 Task: Move the task Create an e-learning platform for online education to the section To-Do in the project AgileBee and sort the tasks in the project by Assignee in Descending order
Action: Mouse moved to (107, 314)
Screenshot: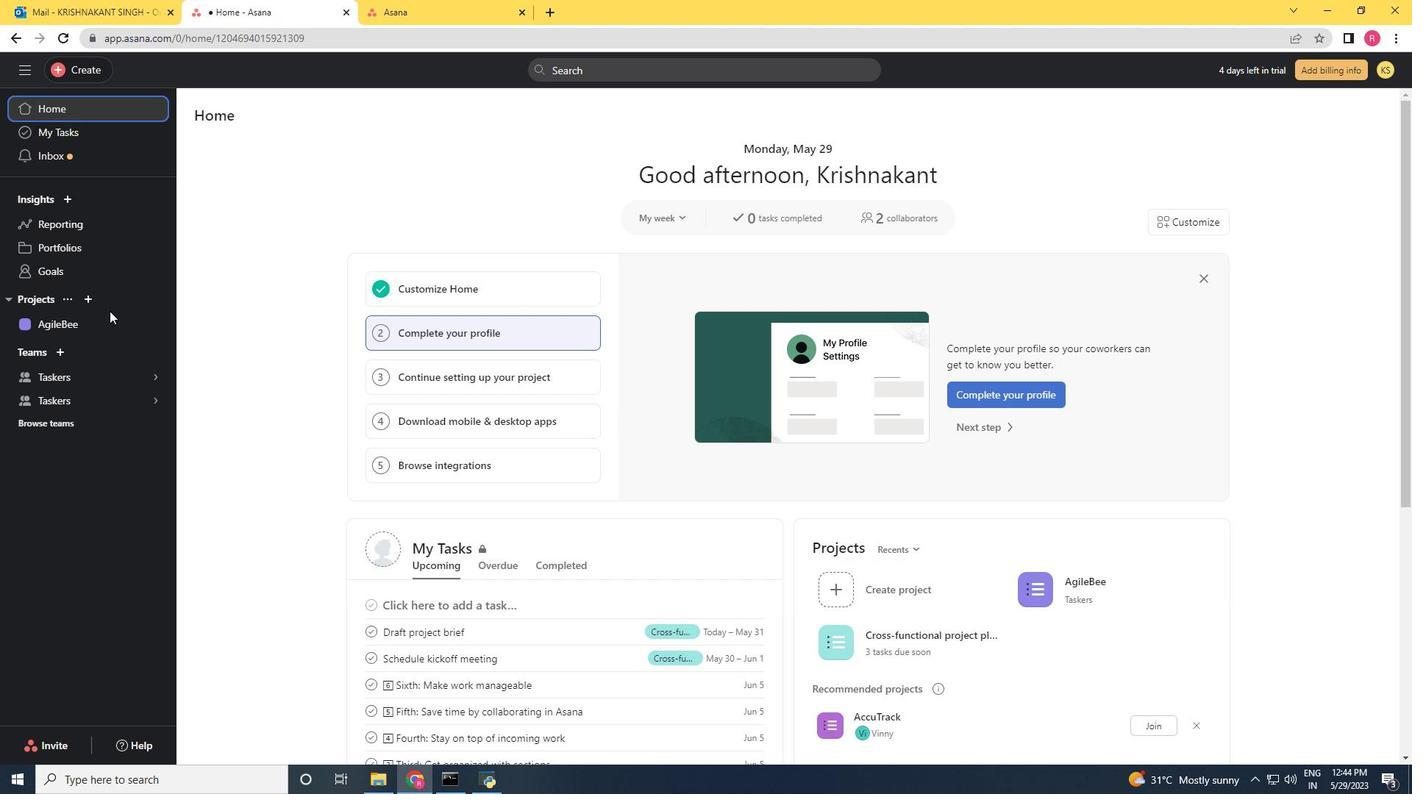 
Action: Mouse pressed left at (107, 314)
Screenshot: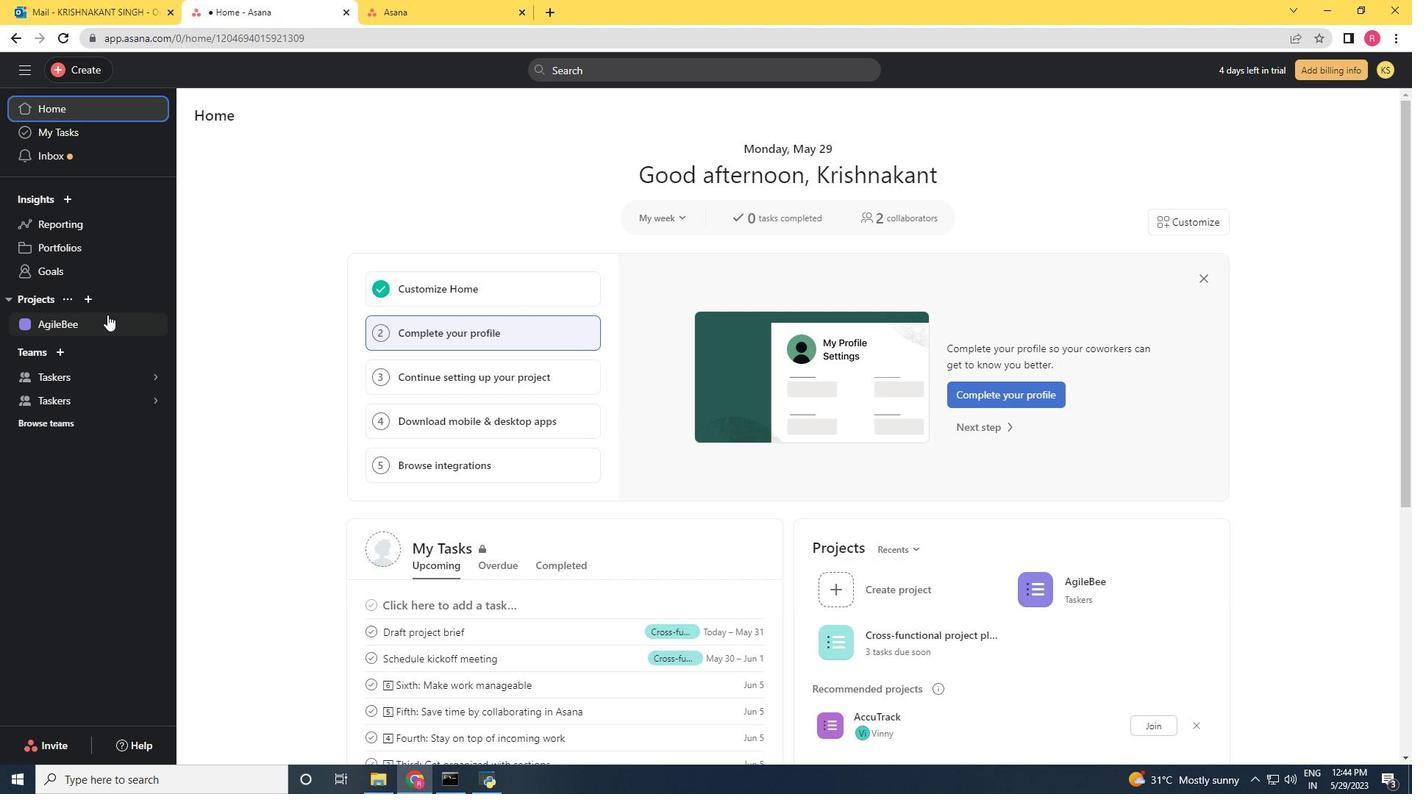 
Action: Mouse moved to (951, 295)
Screenshot: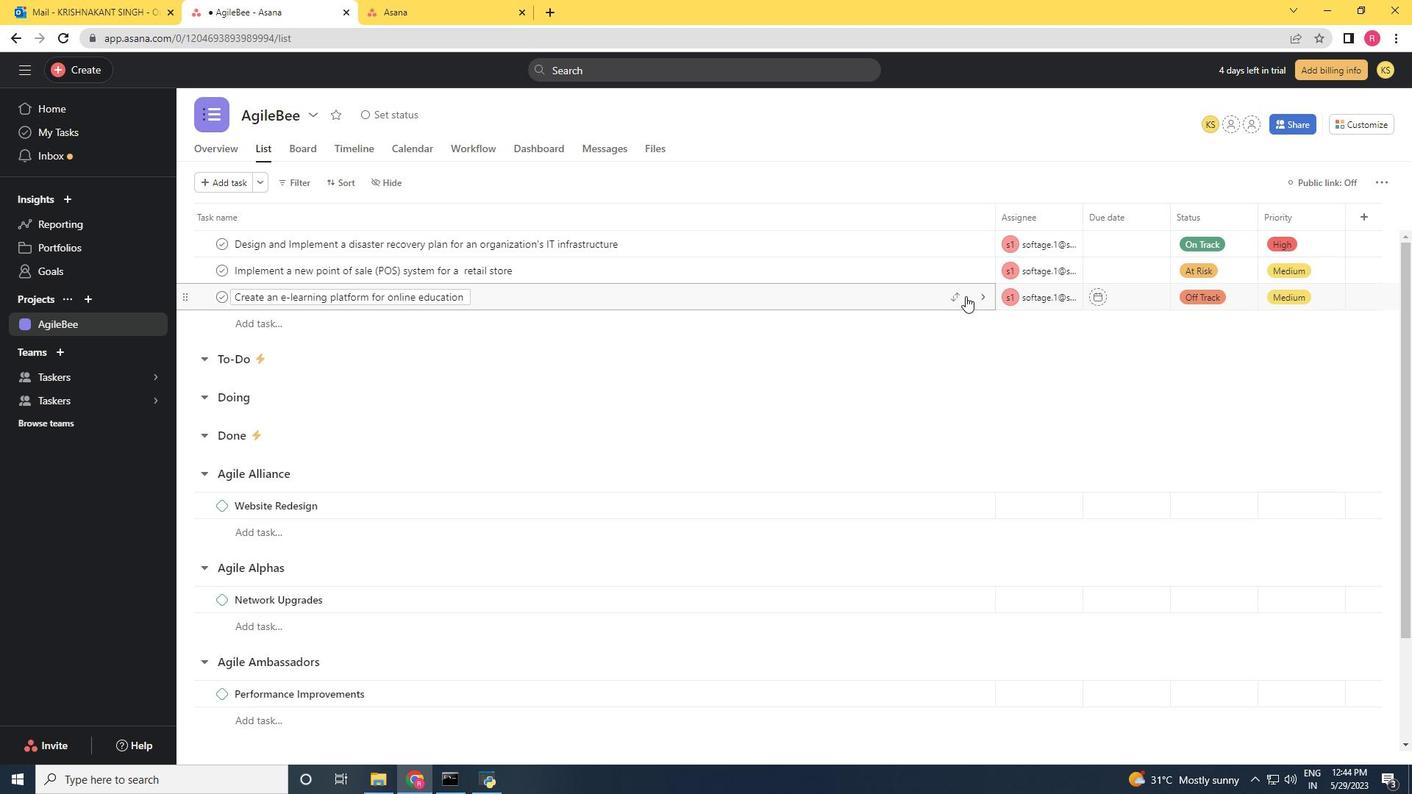 
Action: Mouse pressed left at (951, 295)
Screenshot: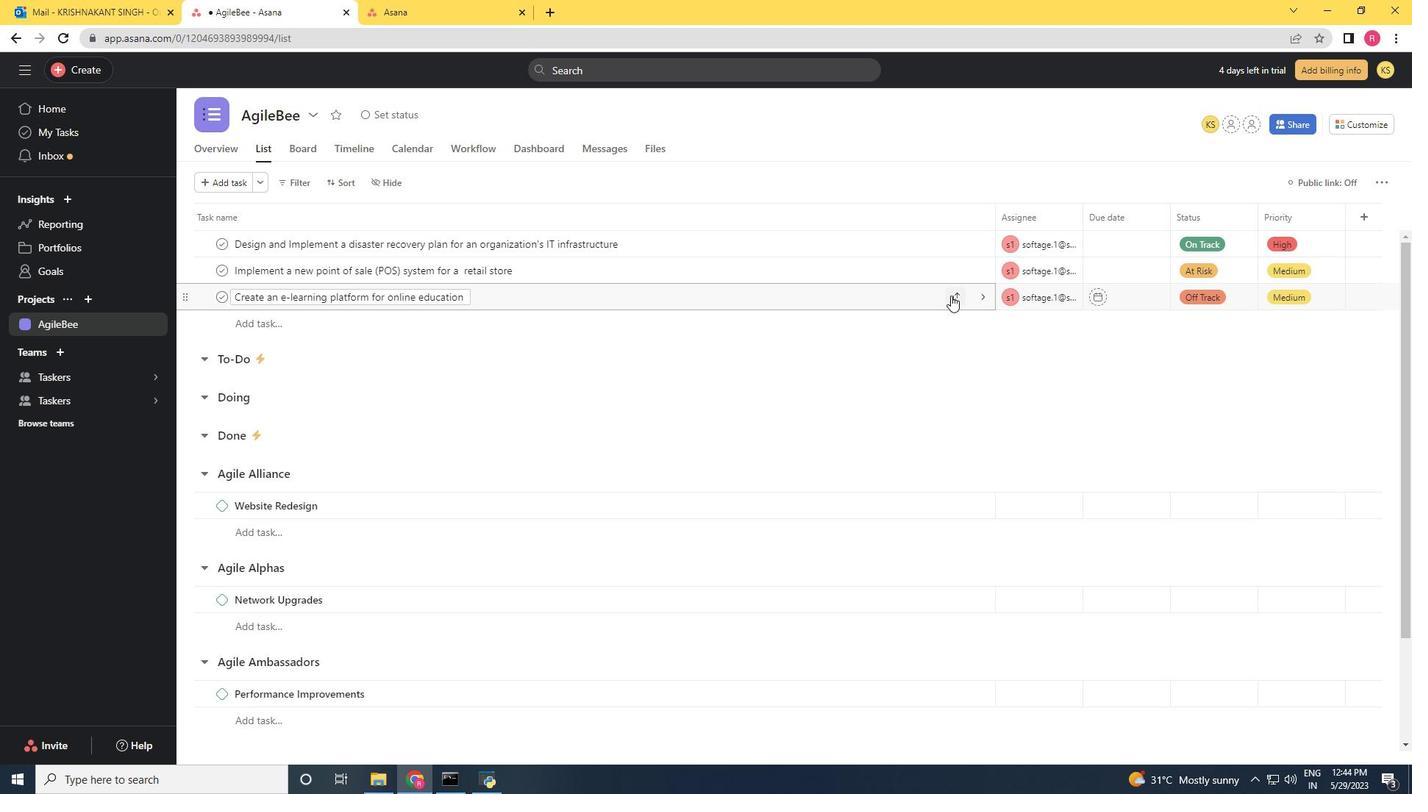 
Action: Mouse moved to (912, 367)
Screenshot: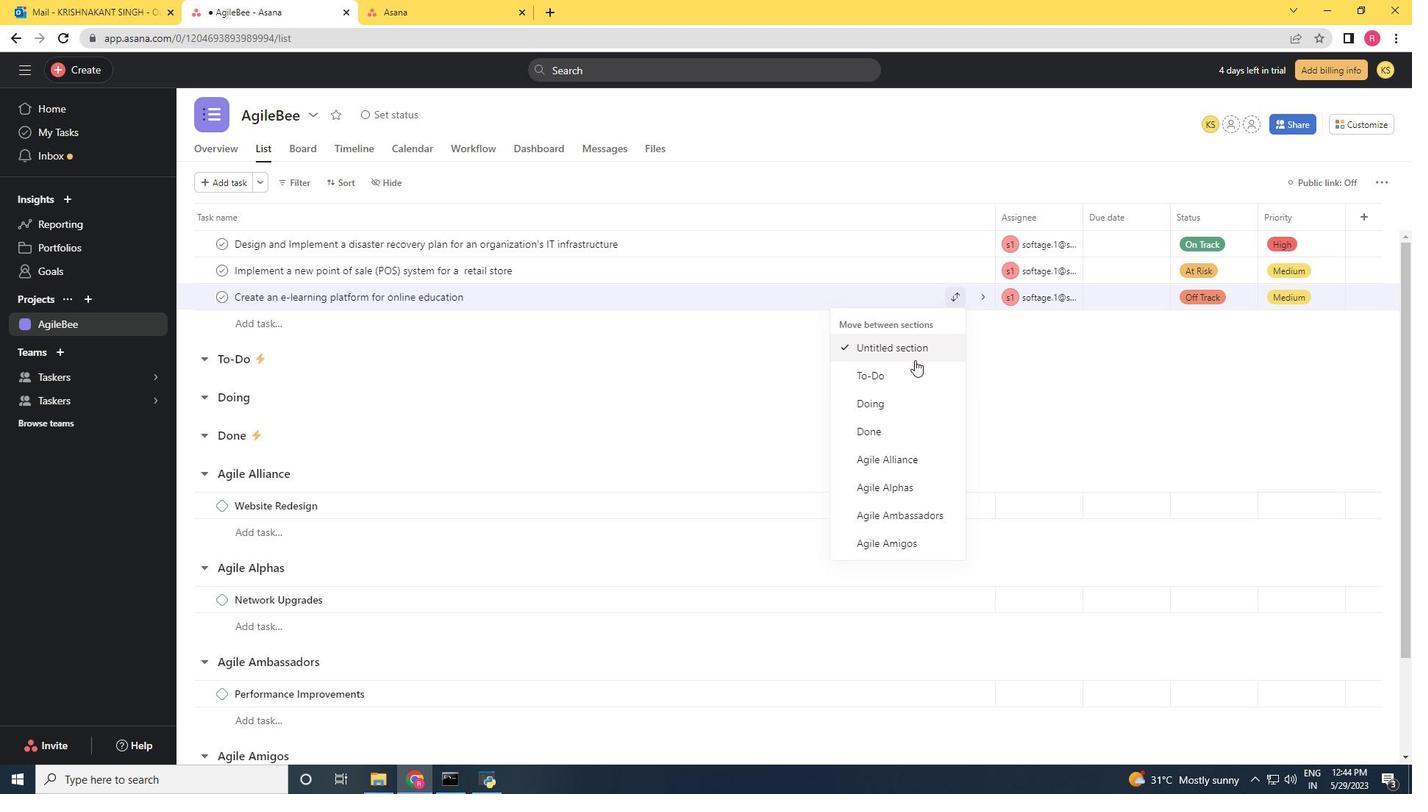 
Action: Mouse pressed left at (912, 367)
Screenshot: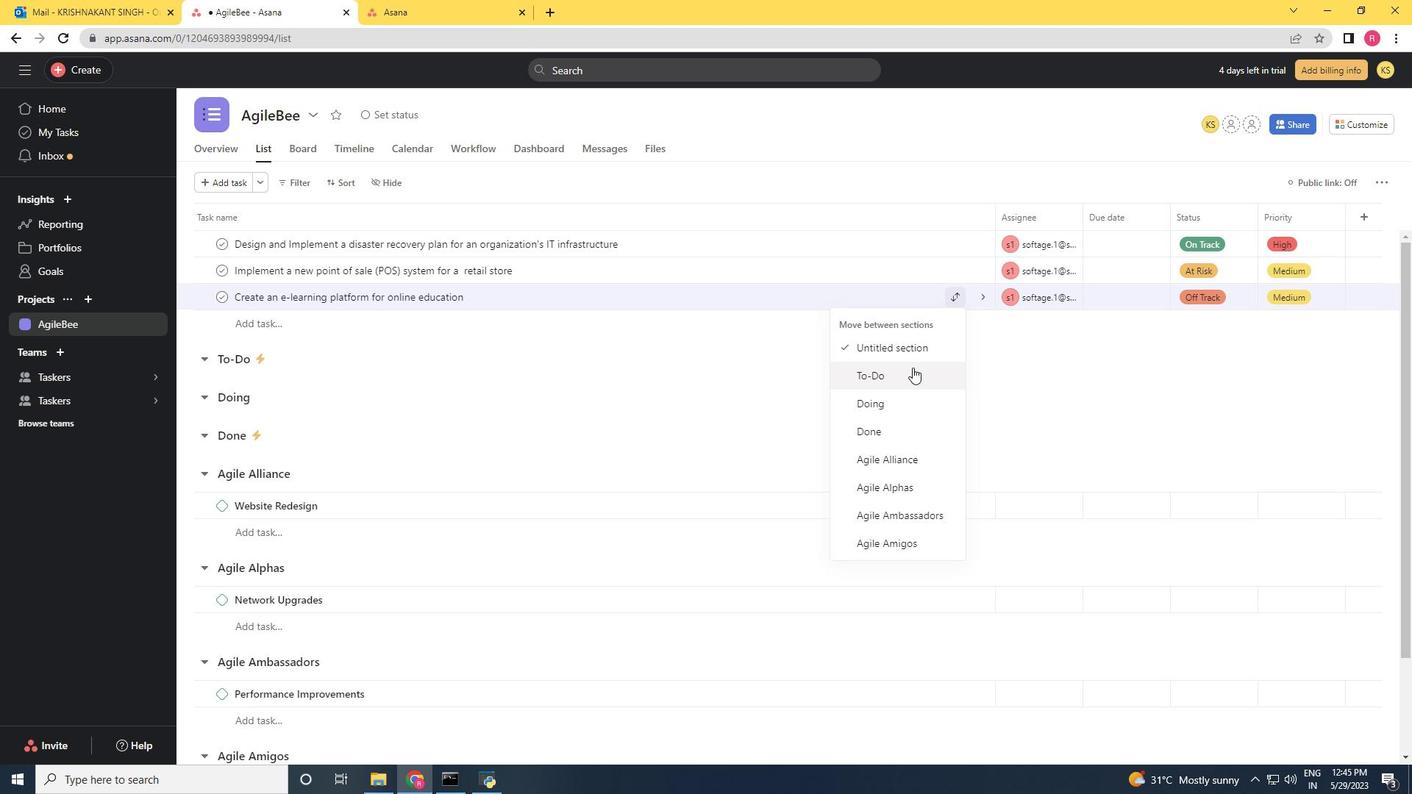 
Action: Mouse moved to (898, 366)
Screenshot: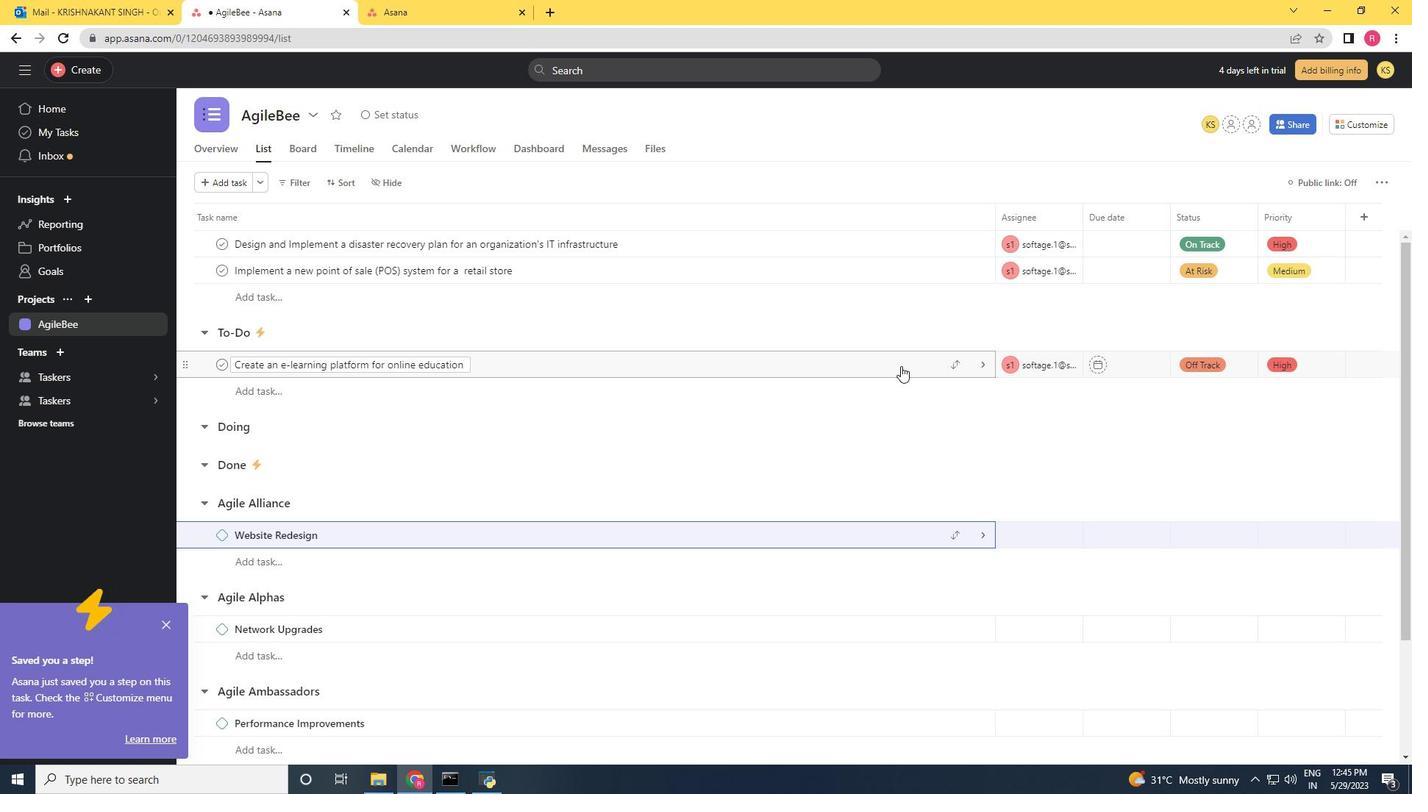 
Action: Mouse pressed left at (898, 366)
Screenshot: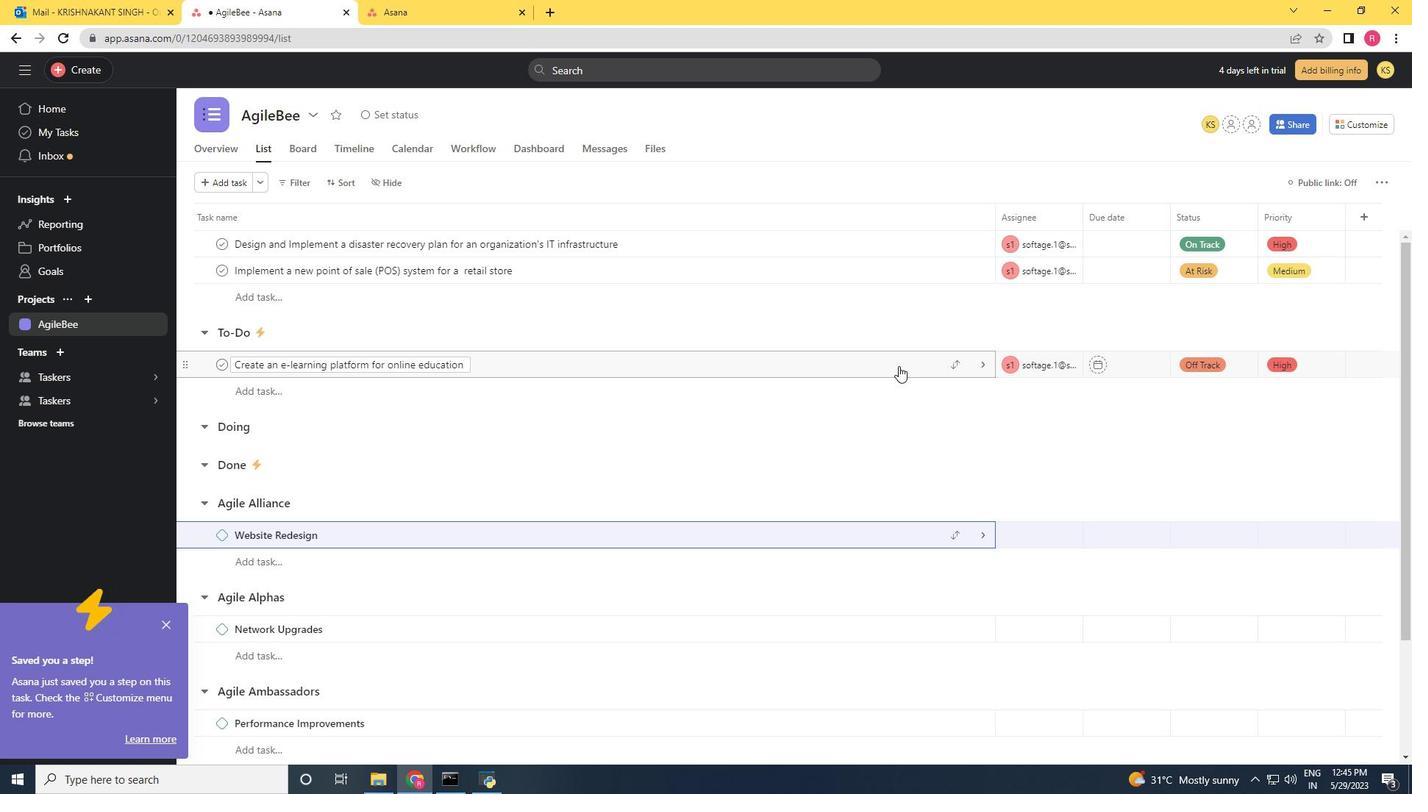 
Action: Mouse moved to (1383, 187)
Screenshot: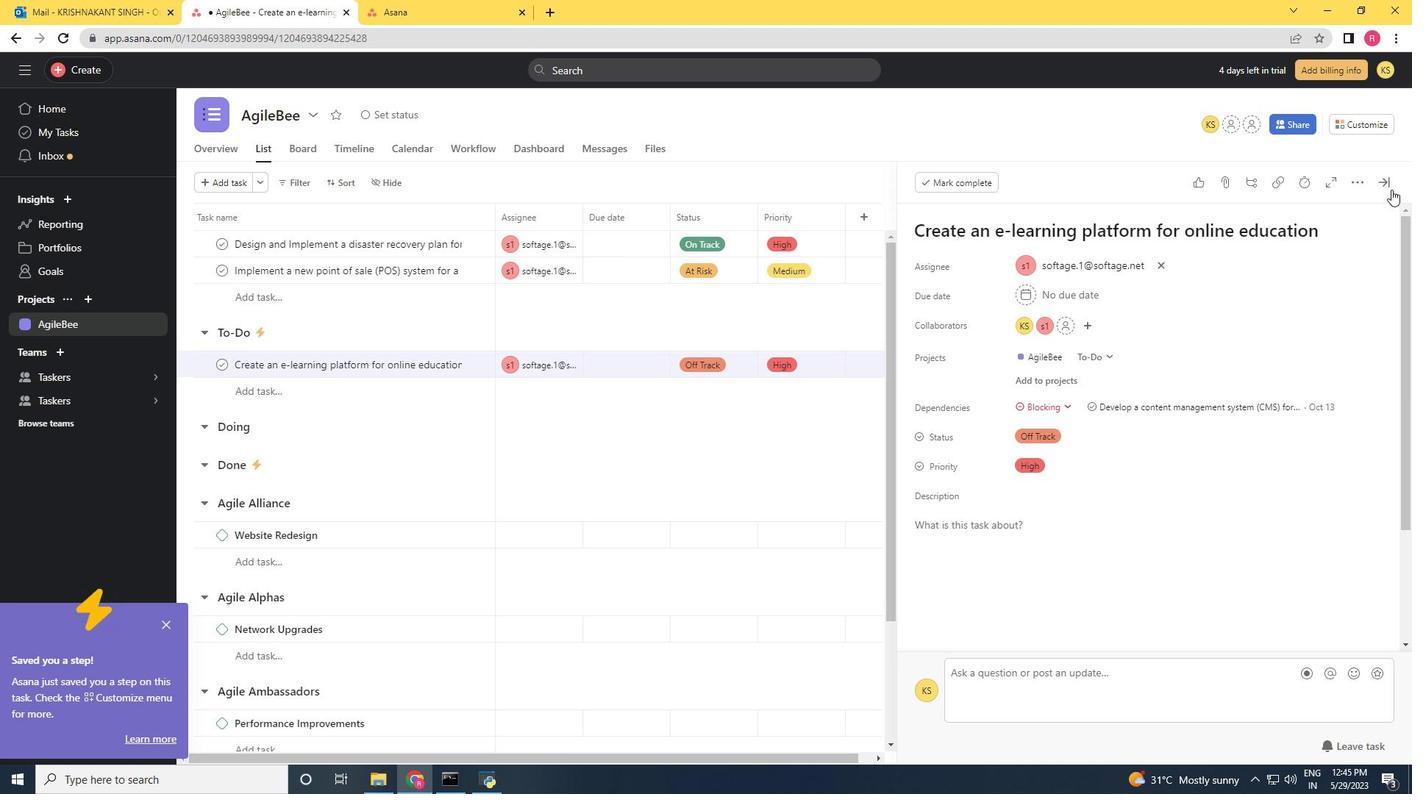 
Action: Mouse pressed left at (1383, 187)
Screenshot: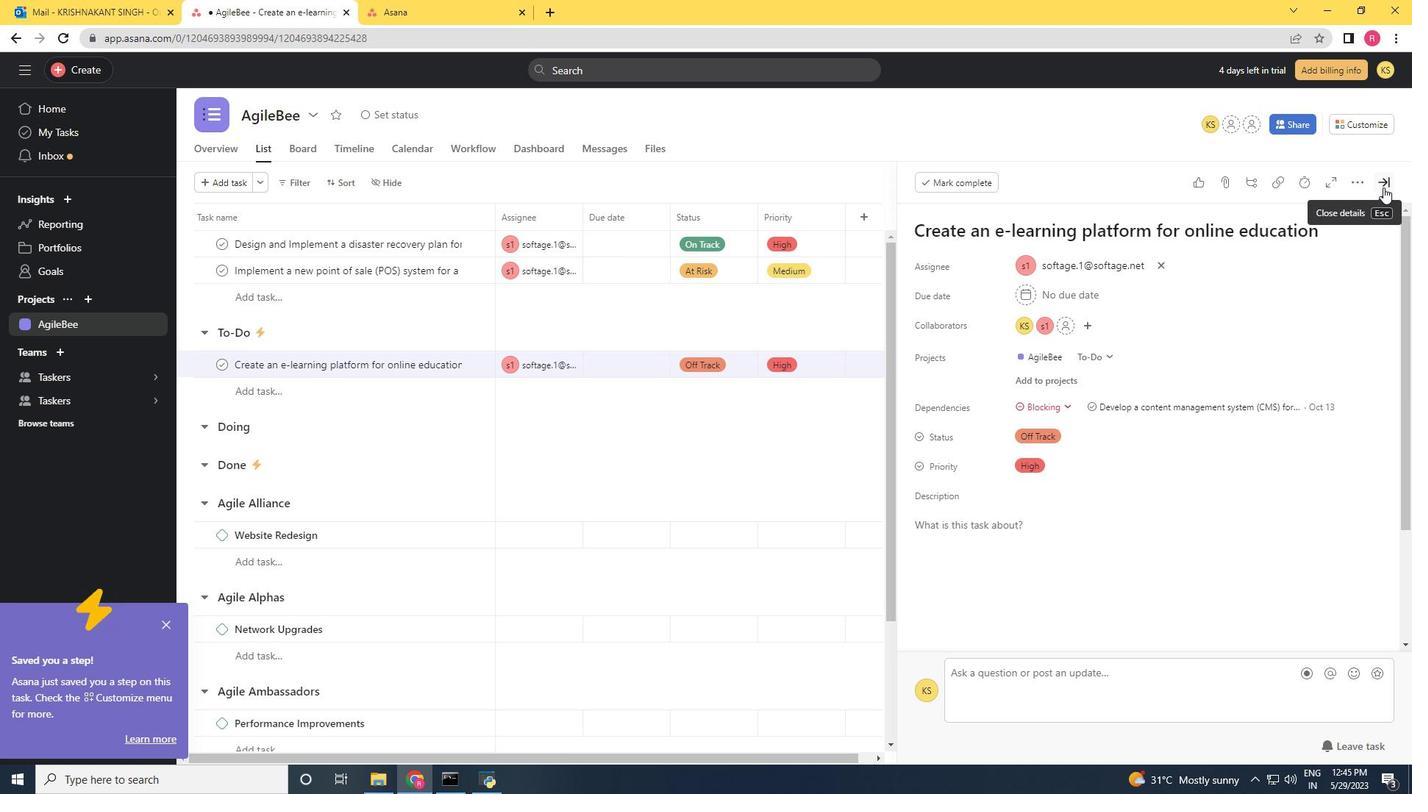 
Action: Mouse moved to (333, 186)
Screenshot: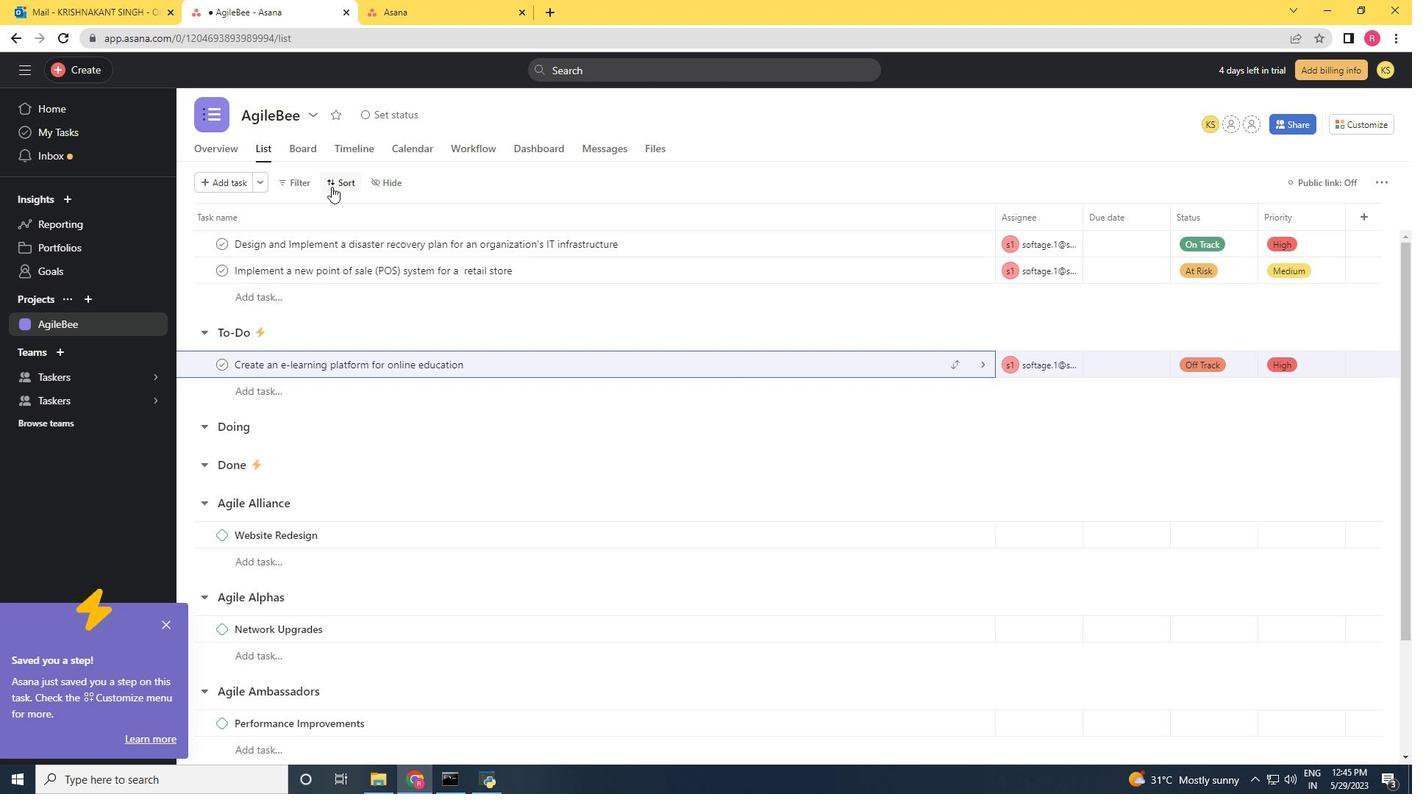 
Action: Mouse pressed left at (333, 186)
Screenshot: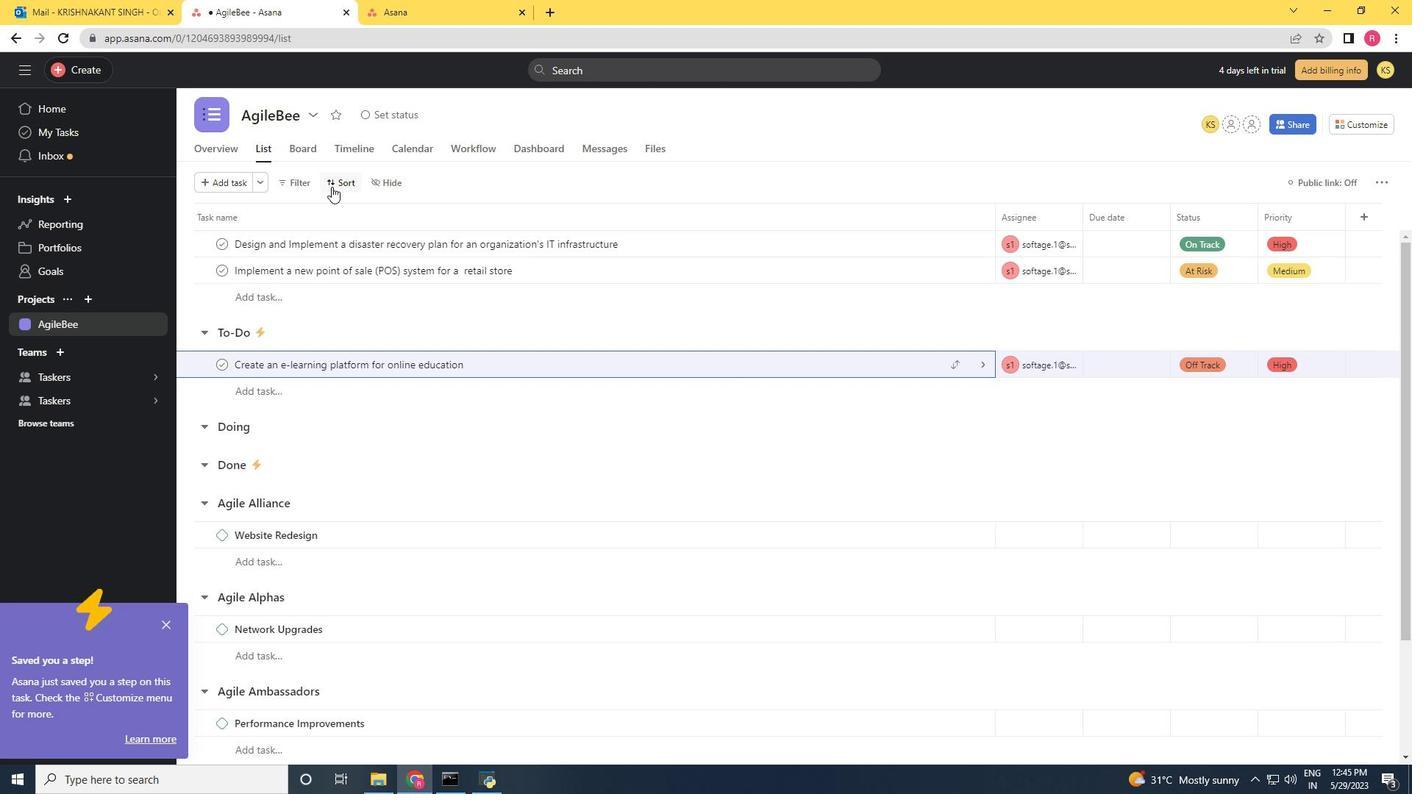 
Action: Mouse moved to (381, 308)
Screenshot: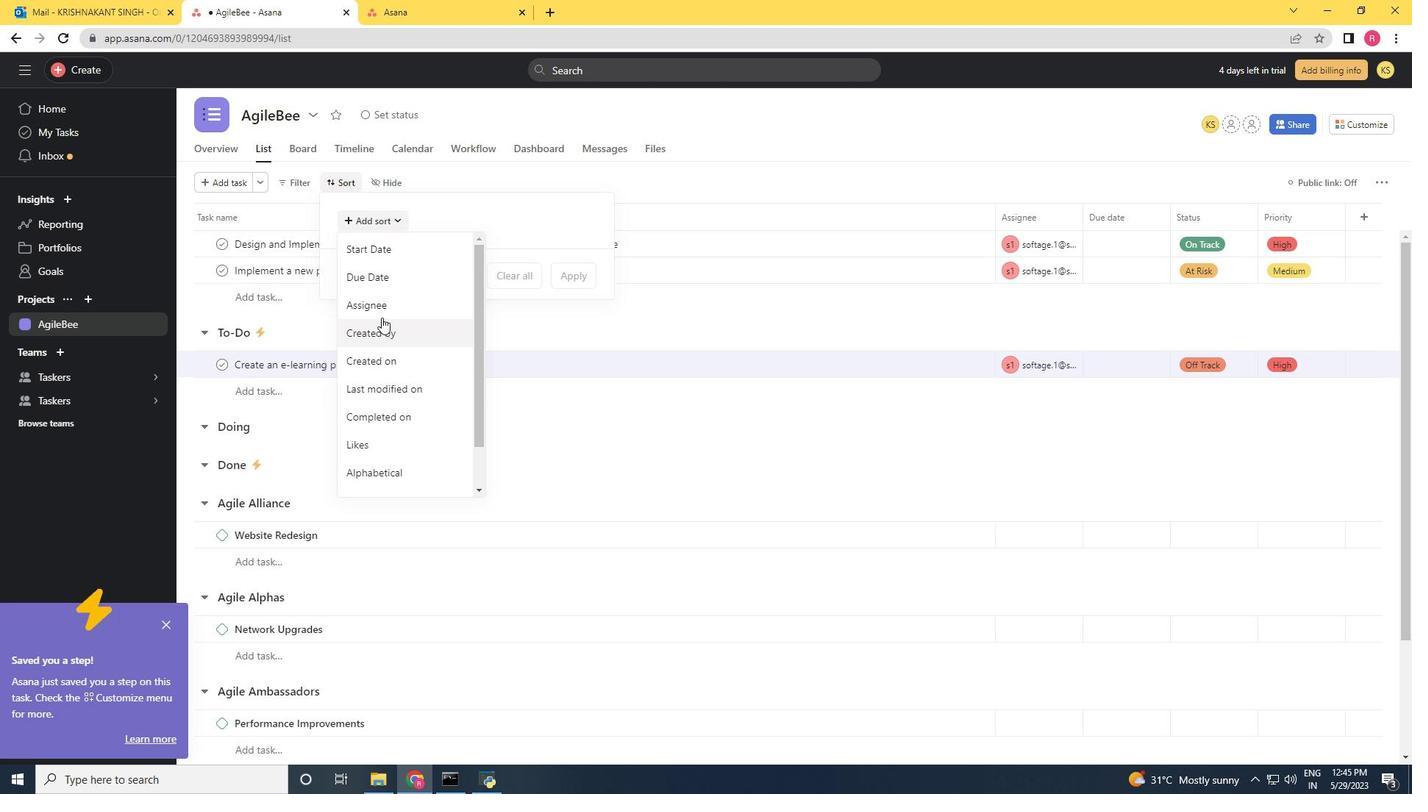 
Action: Mouse pressed left at (381, 308)
Screenshot: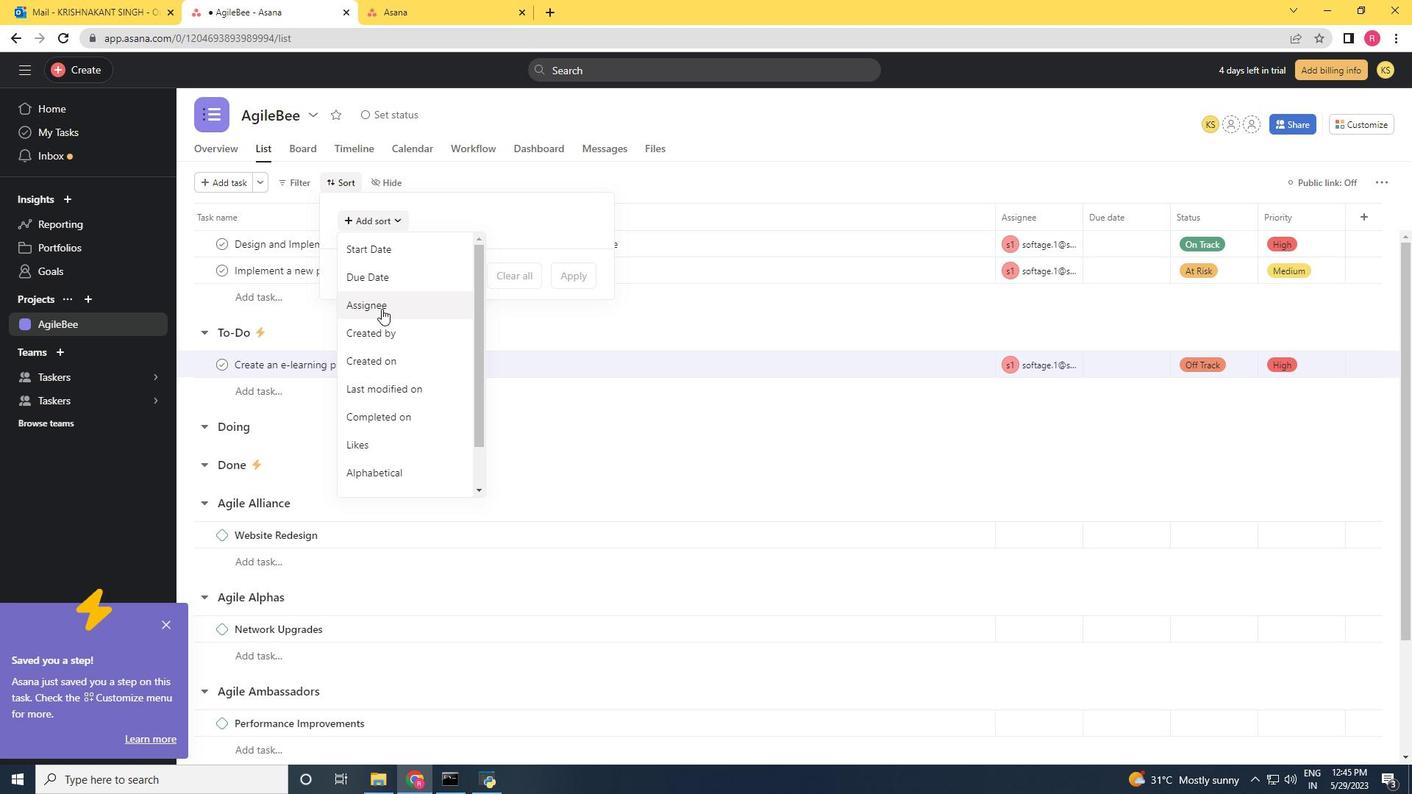 
Action: Mouse moved to (443, 239)
Screenshot: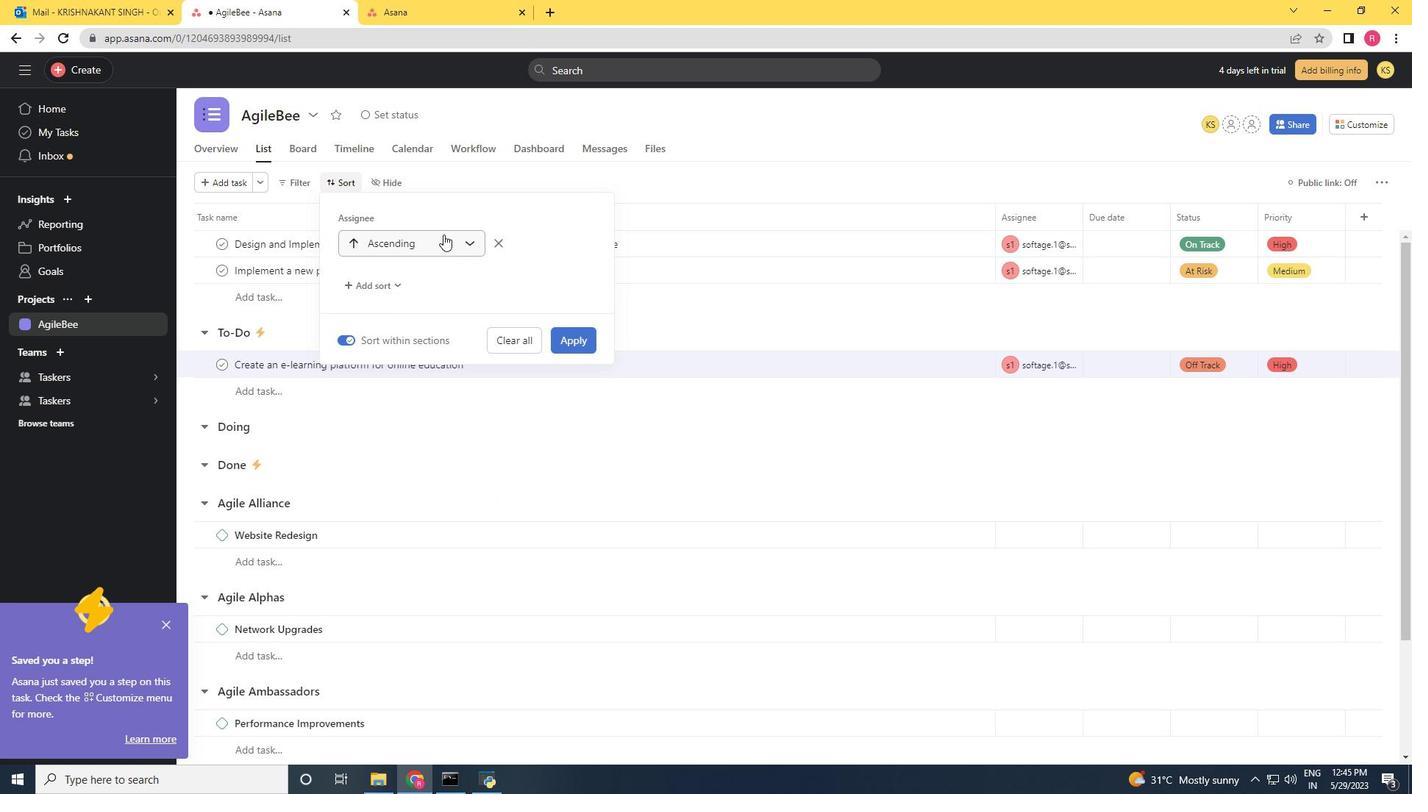 
Action: Mouse pressed left at (443, 239)
Screenshot: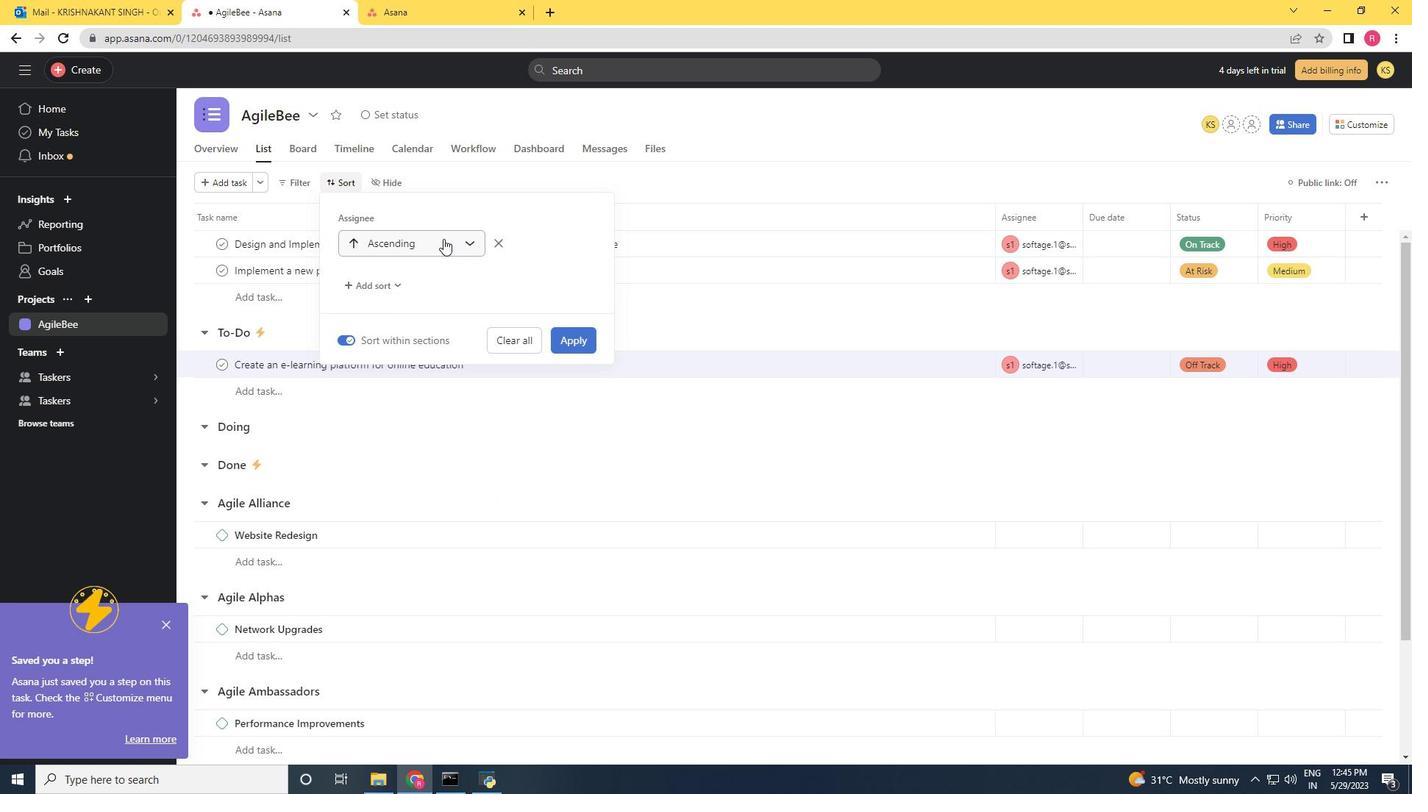 
Action: Mouse moved to (417, 294)
Screenshot: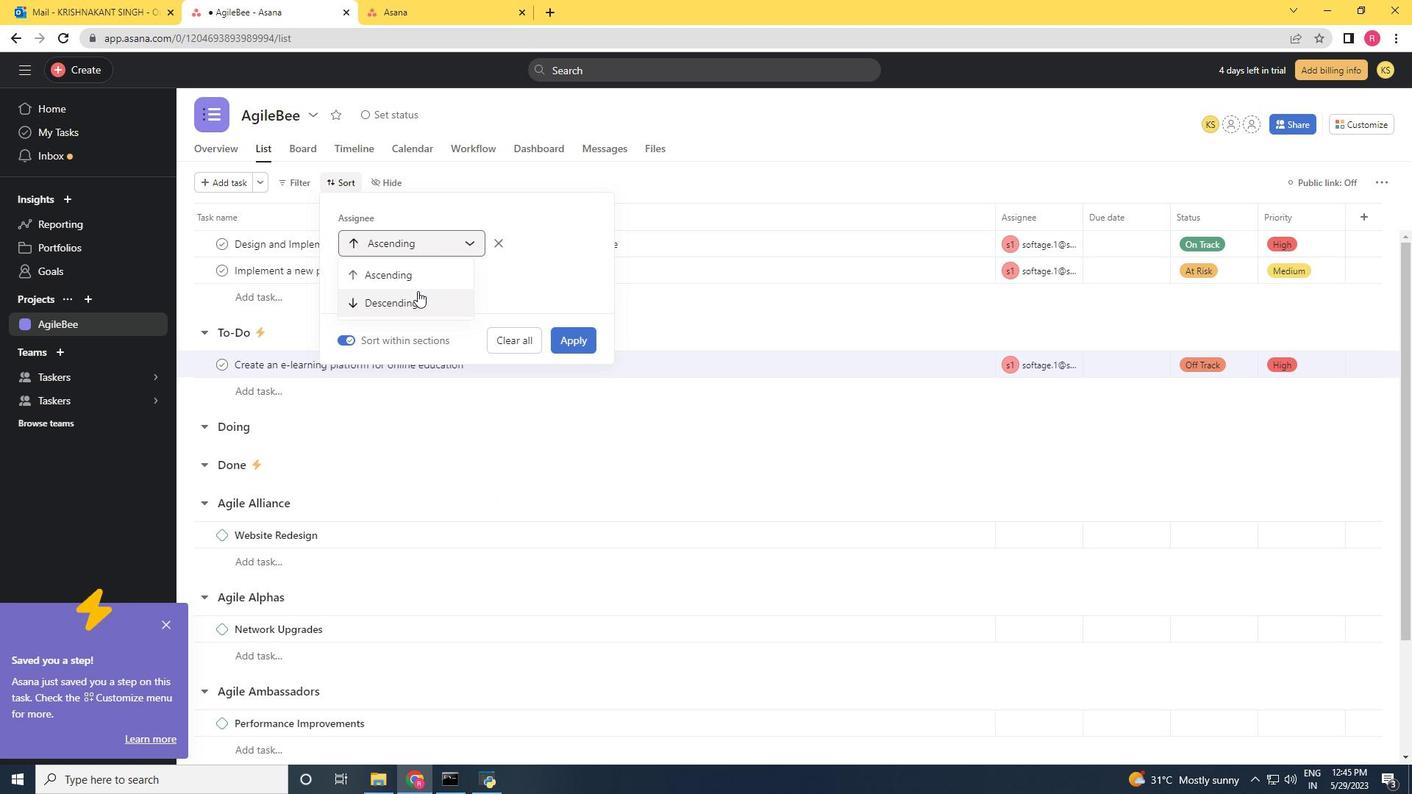
Action: Mouse pressed left at (417, 294)
Screenshot: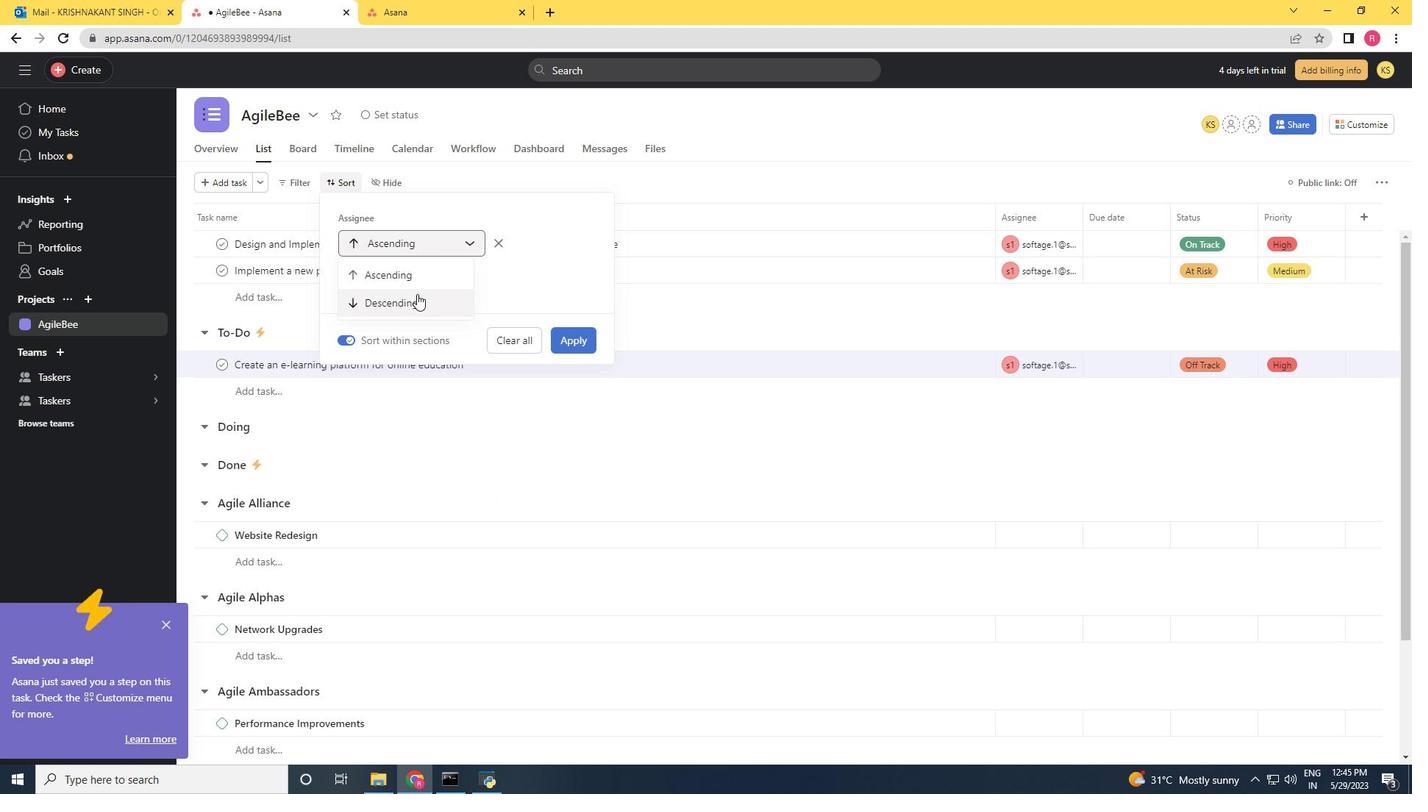 
Action: Mouse moved to (570, 339)
Screenshot: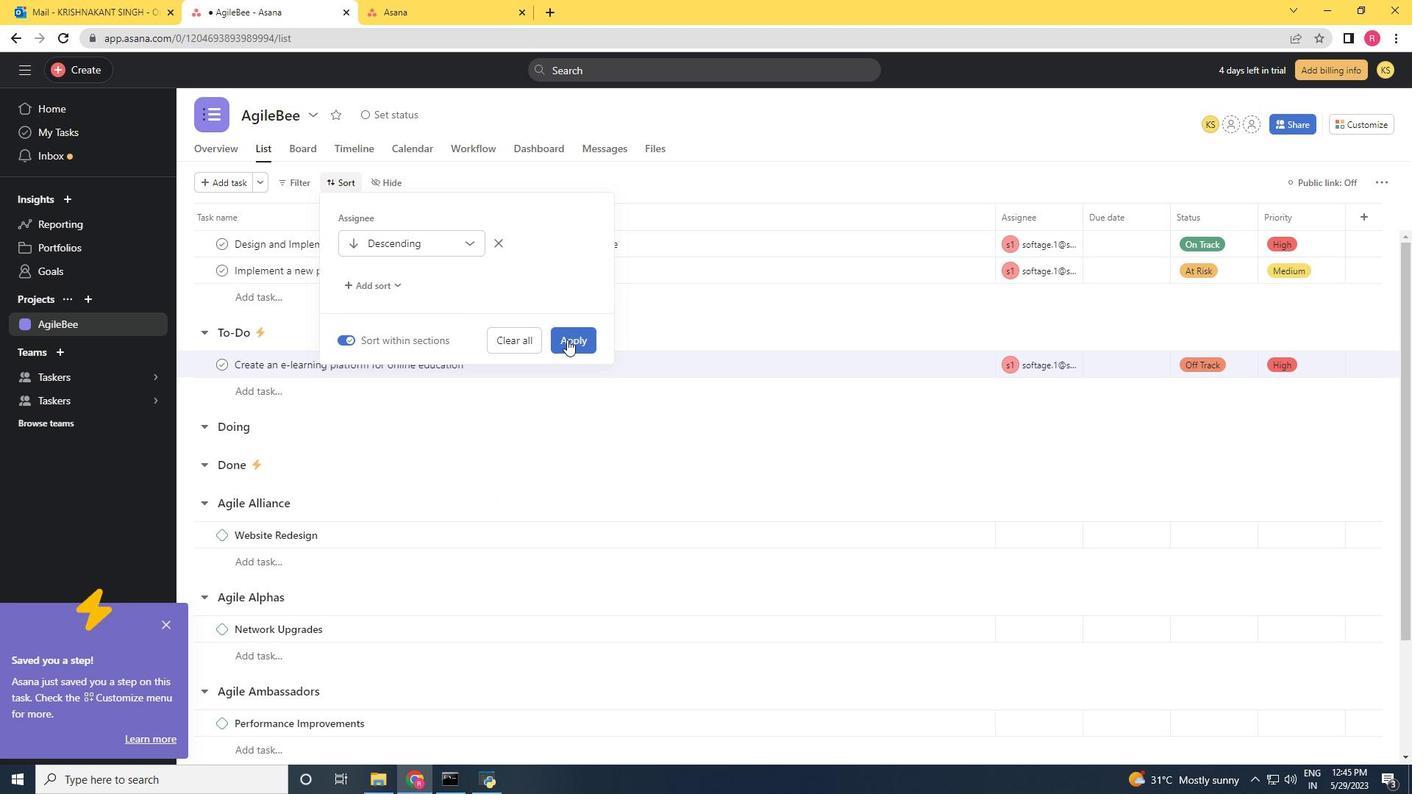 
Action: Mouse pressed left at (570, 339)
Screenshot: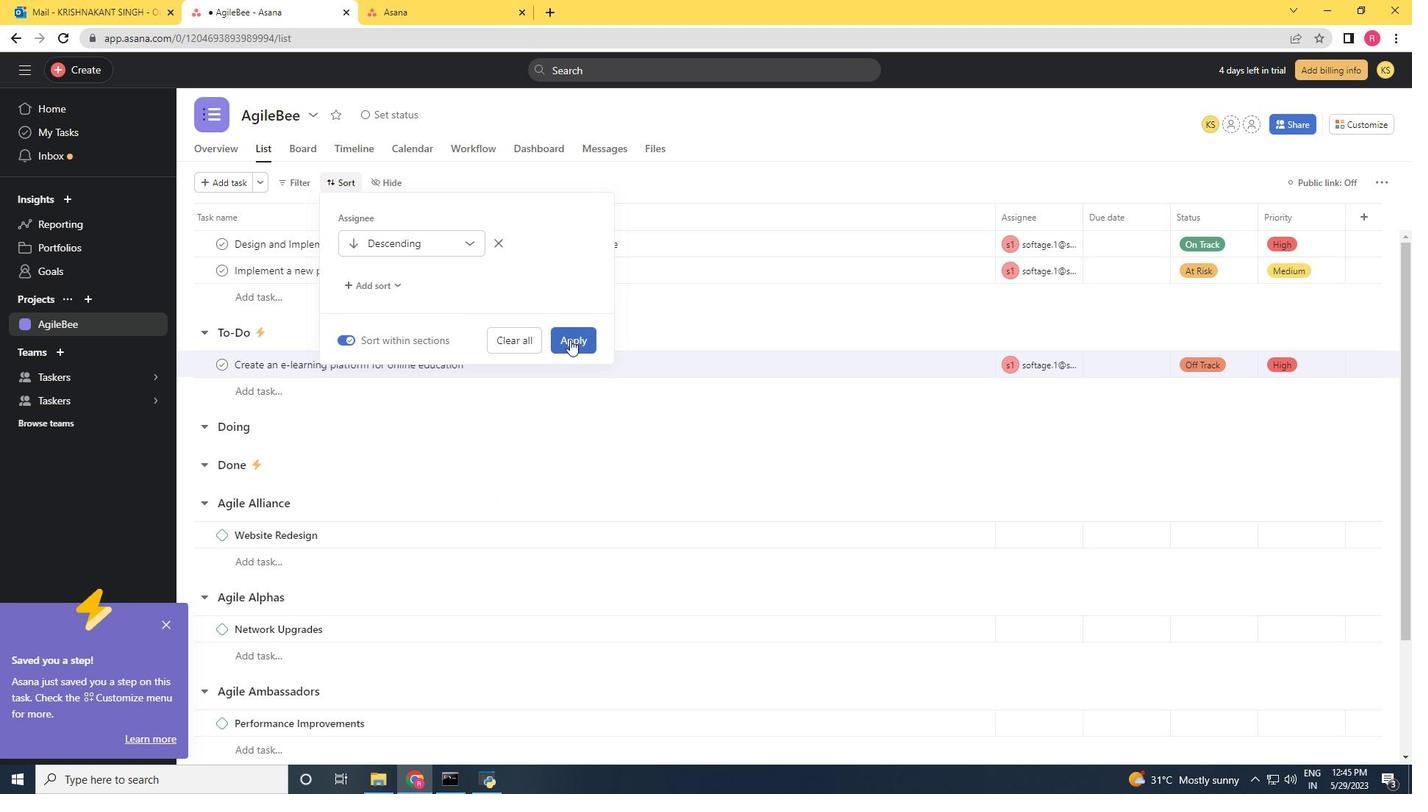 
